 Task: Add "Move Card To …" Button titled Button0001 to "top" of the list "To Do" to Card Card0001 in Board Board0001 in Development in Trello
Action: Mouse moved to (707, 117)
Screenshot: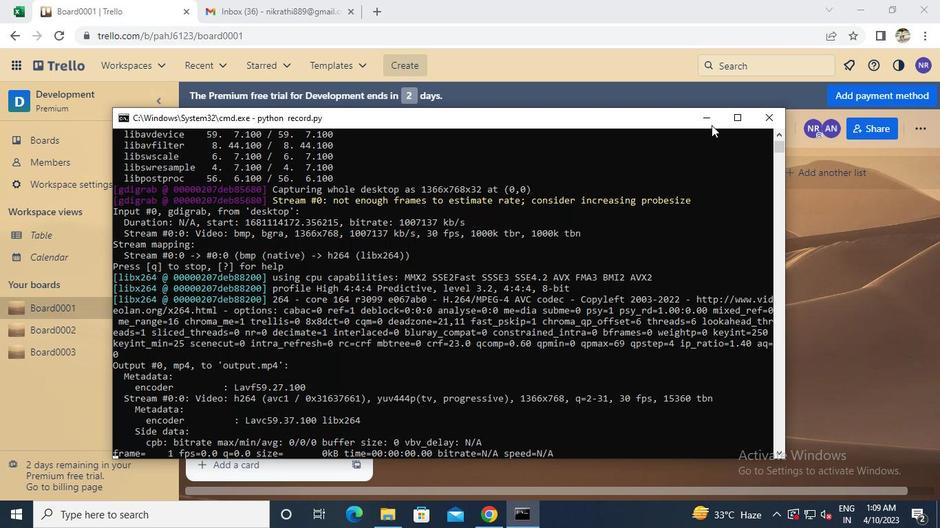 
Action: Mouse pressed left at (707, 117)
Screenshot: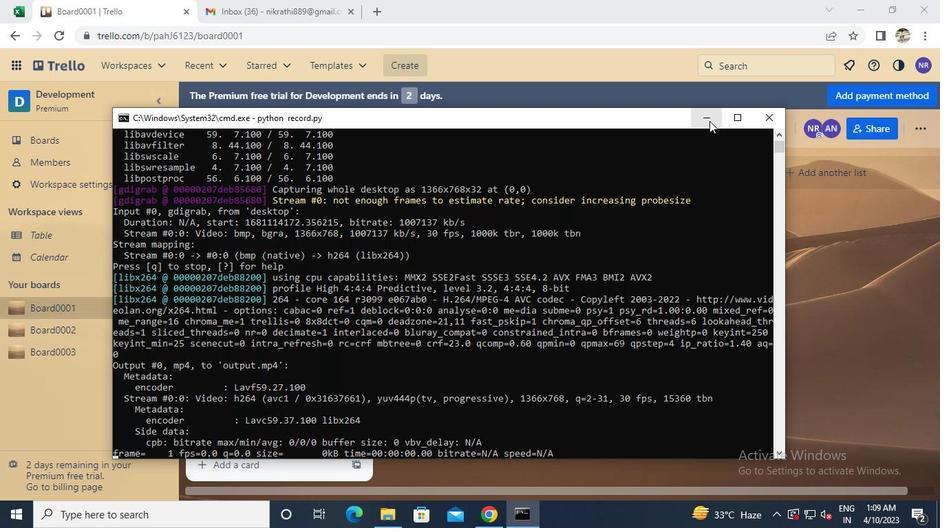 
Action: Mouse moved to (247, 216)
Screenshot: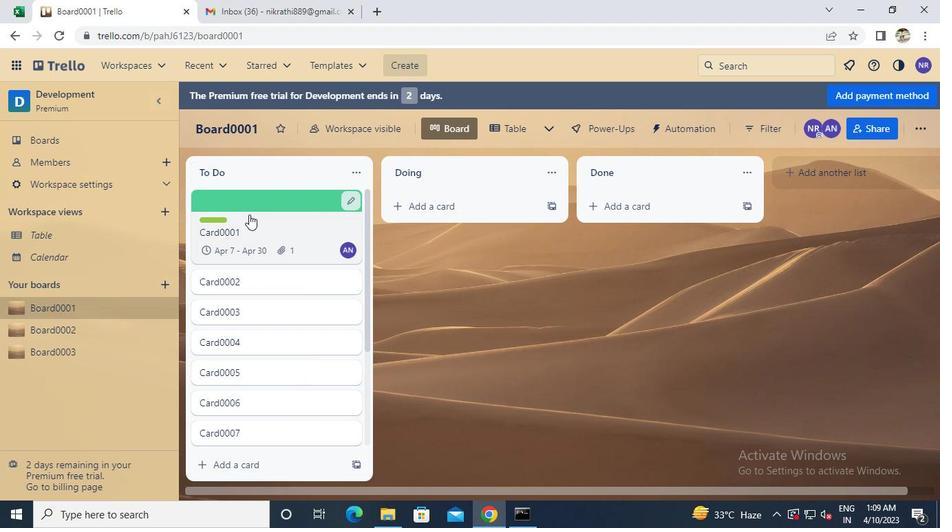 
Action: Mouse pressed left at (247, 216)
Screenshot: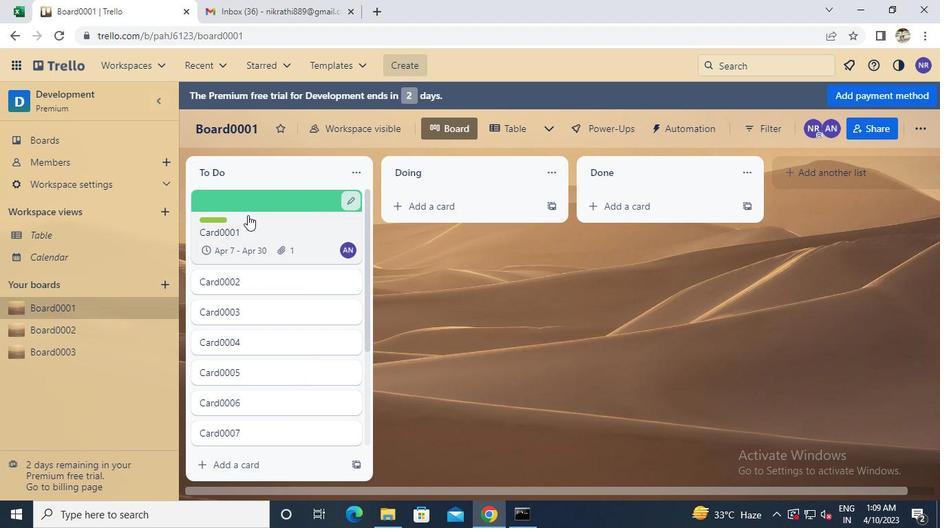 
Action: Mouse moved to (657, 237)
Screenshot: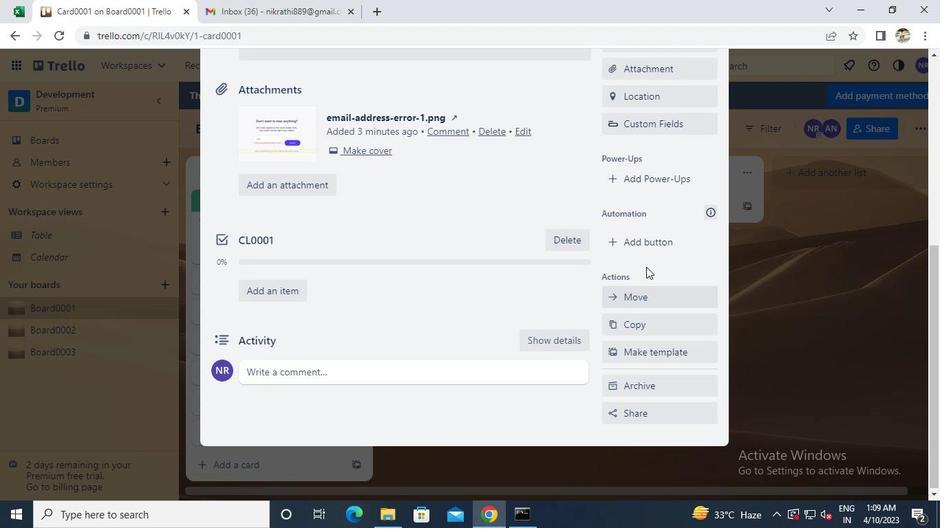 
Action: Mouse pressed left at (657, 237)
Screenshot: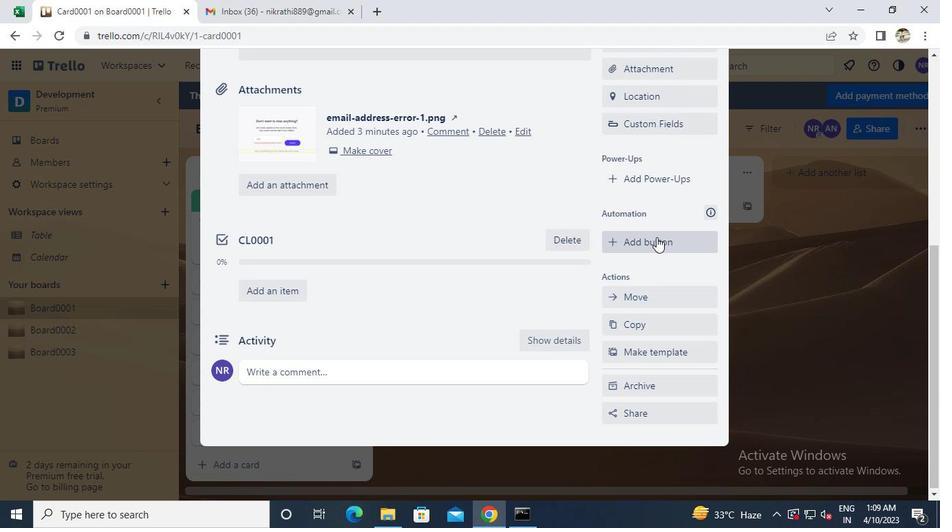 
Action: Mouse moved to (661, 163)
Screenshot: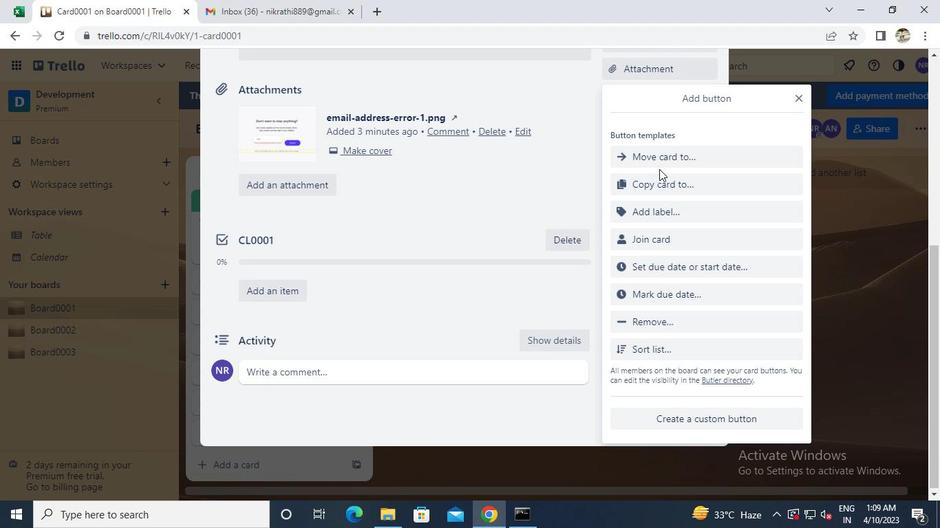 
Action: Mouse pressed left at (661, 163)
Screenshot: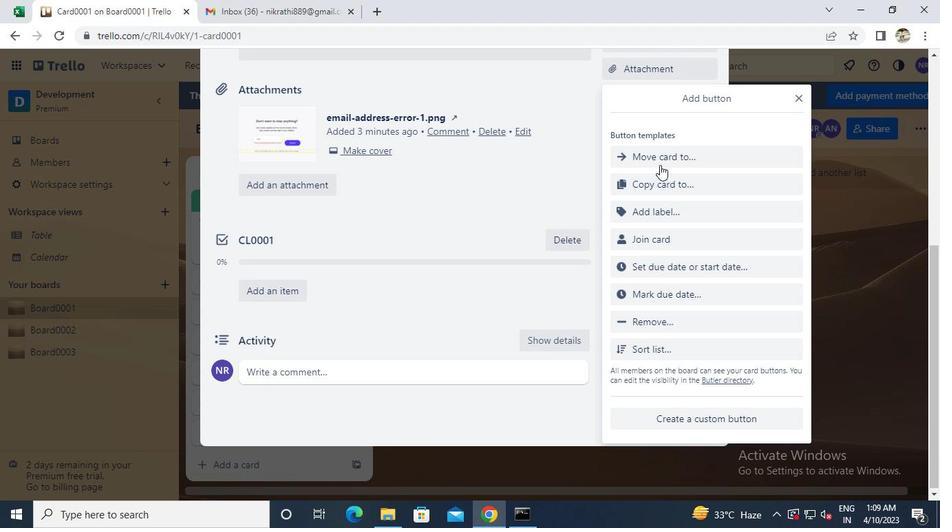 
Action: Mouse moved to (661, 163)
Screenshot: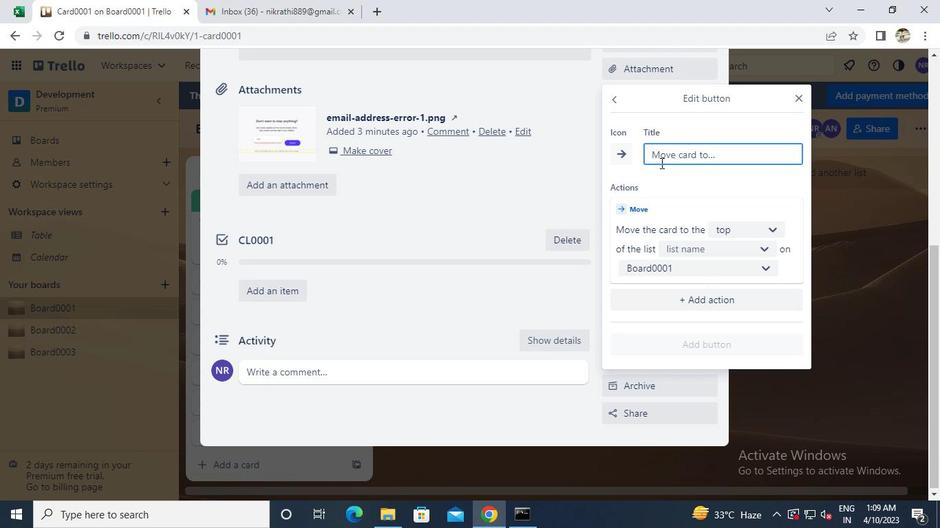 
Action: Keyboard Key.caps_lock
Screenshot: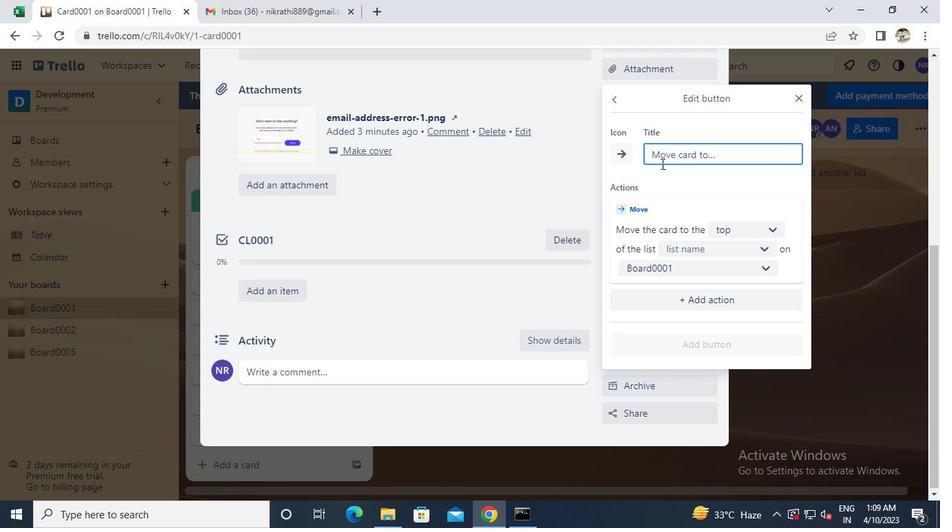
Action: Keyboard b
Screenshot: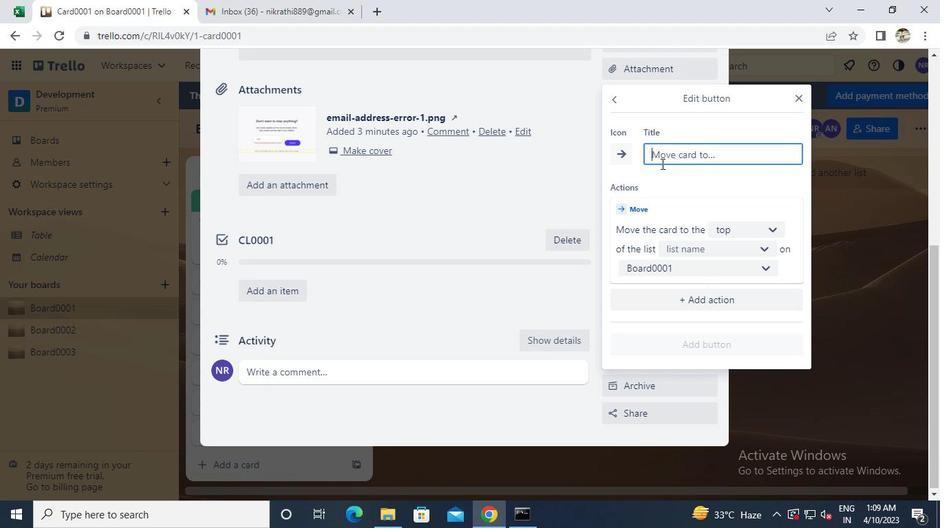 
Action: Keyboard Key.caps_lock
Screenshot: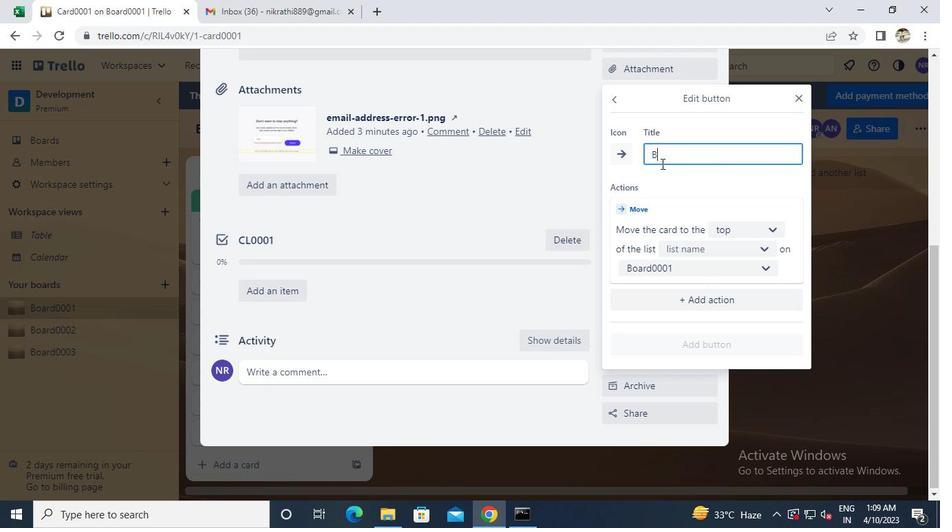 
Action: Keyboard u
Screenshot: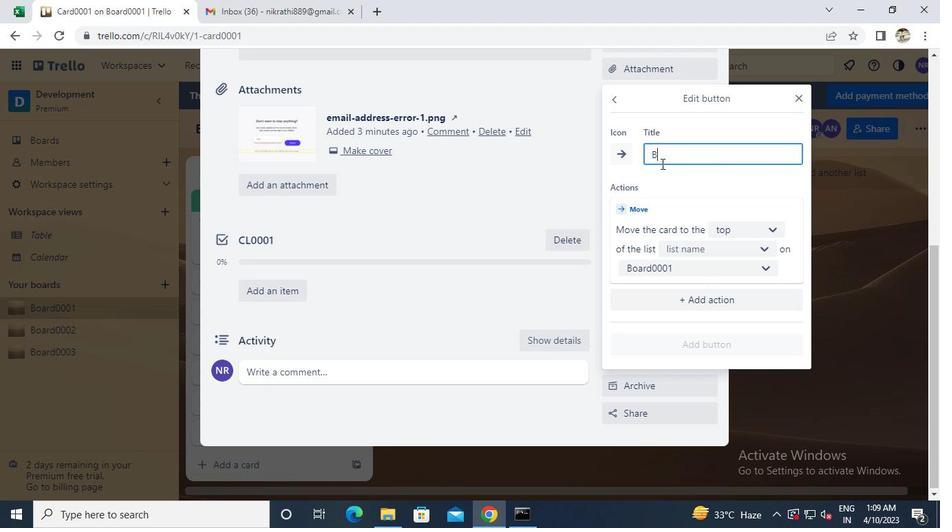 
Action: Keyboard t
Screenshot: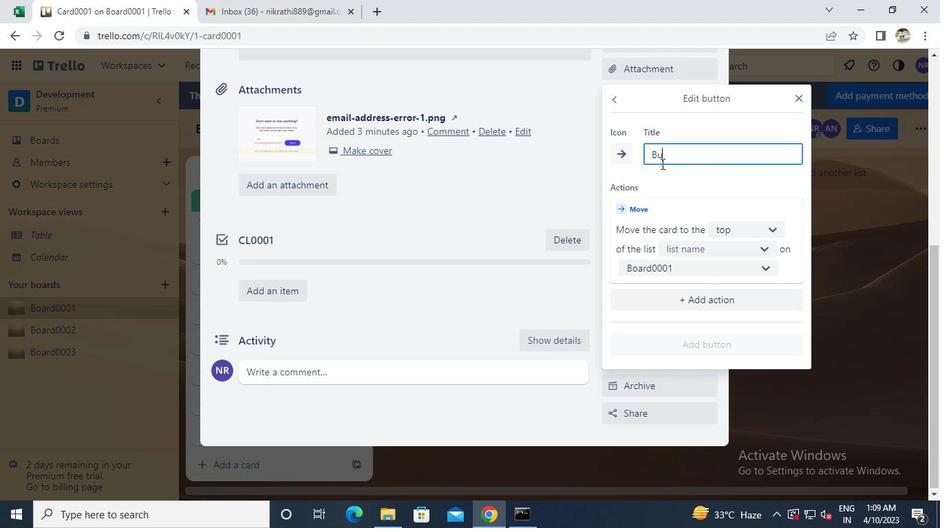 
Action: Keyboard t
Screenshot: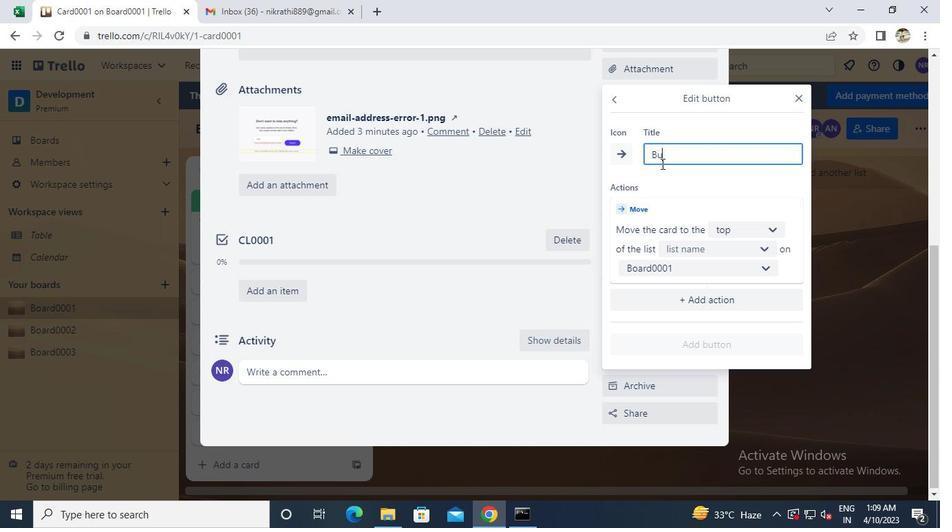 
Action: Keyboard o
Screenshot: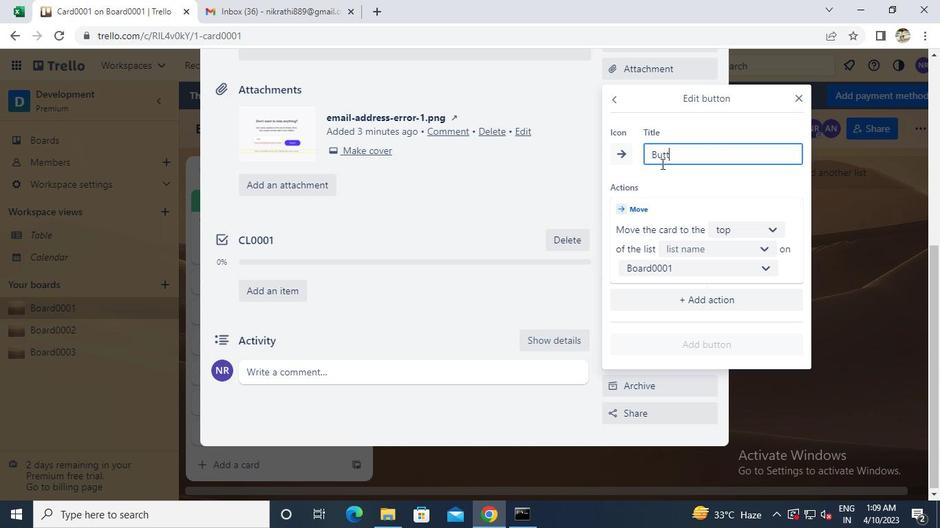 
Action: Keyboard n
Screenshot: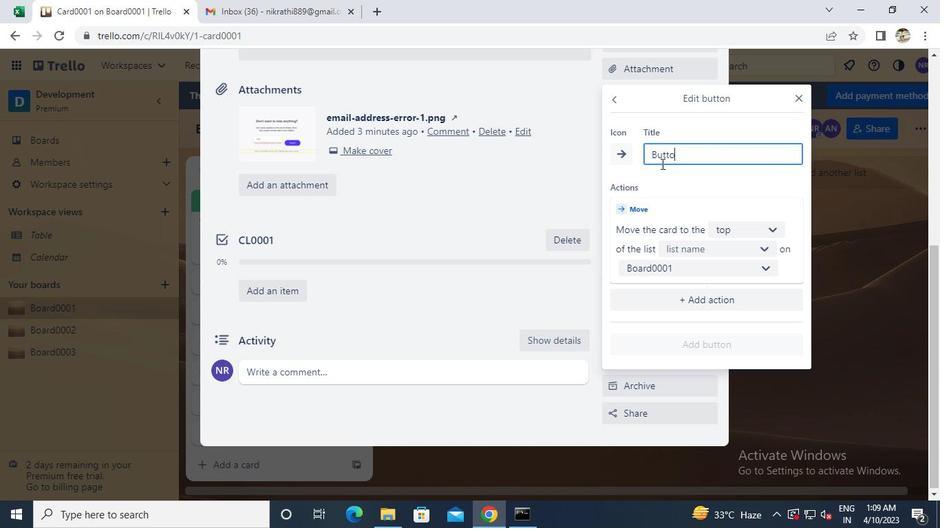
Action: Keyboard 0
Screenshot: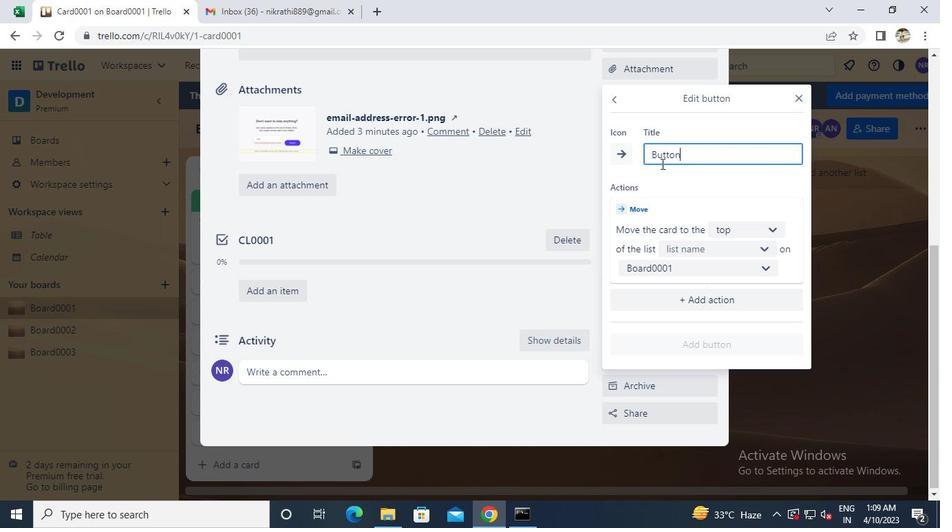 
Action: Keyboard 0
Screenshot: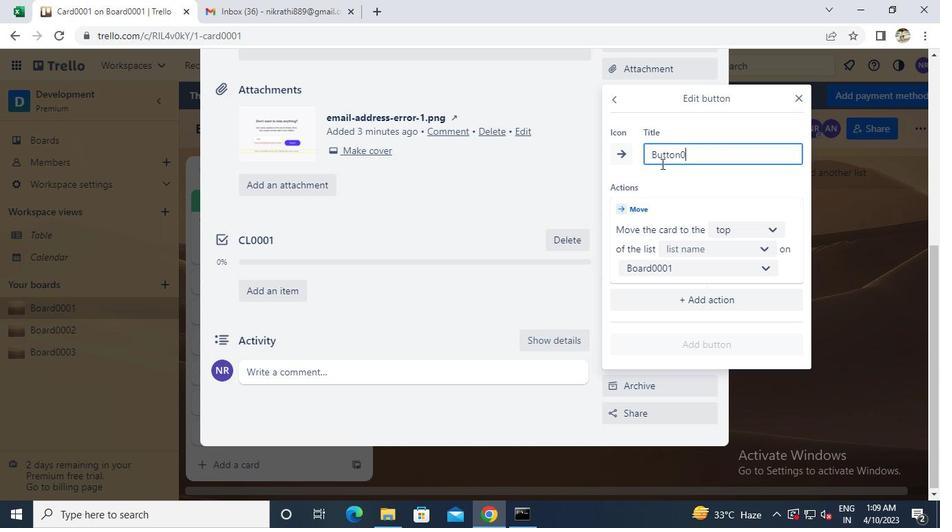 
Action: Keyboard 0
Screenshot: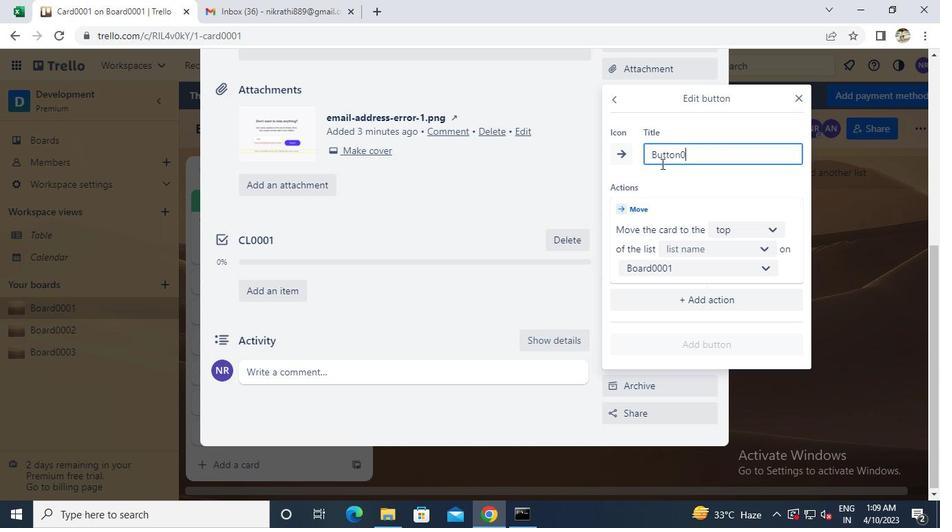 
Action: Keyboard 1
Screenshot: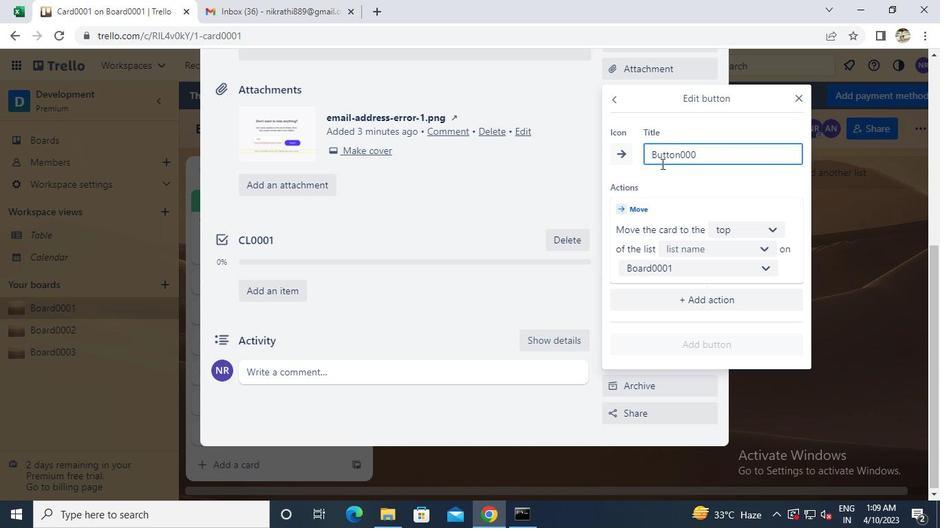 
Action: Mouse moved to (701, 249)
Screenshot: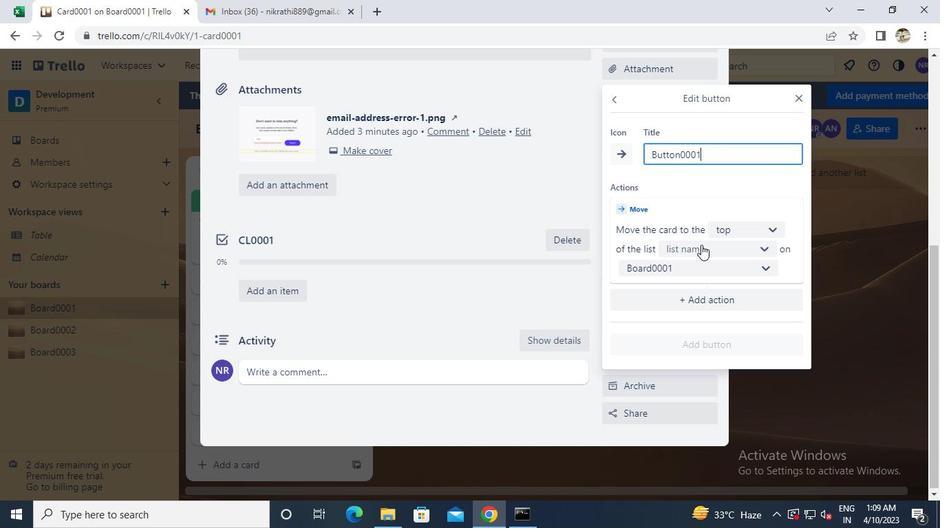 
Action: Mouse pressed left at (701, 249)
Screenshot: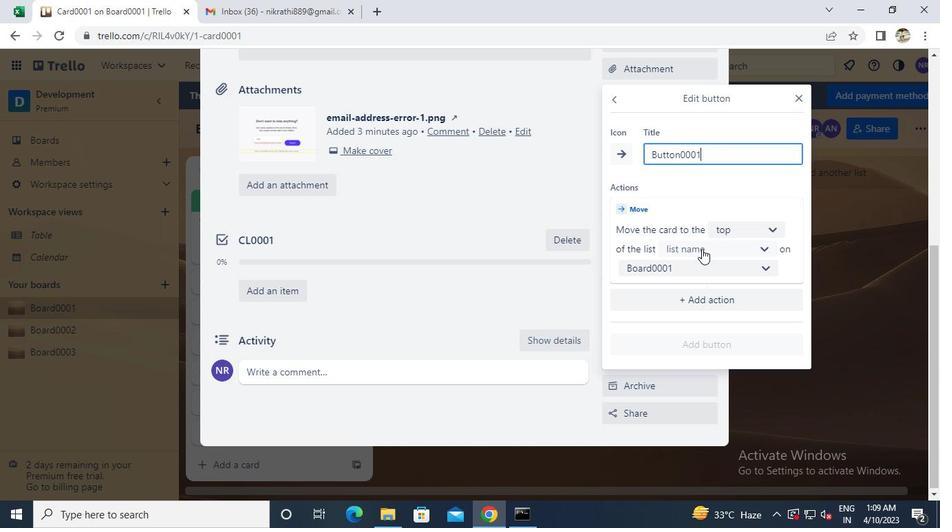 
Action: Mouse moved to (692, 277)
Screenshot: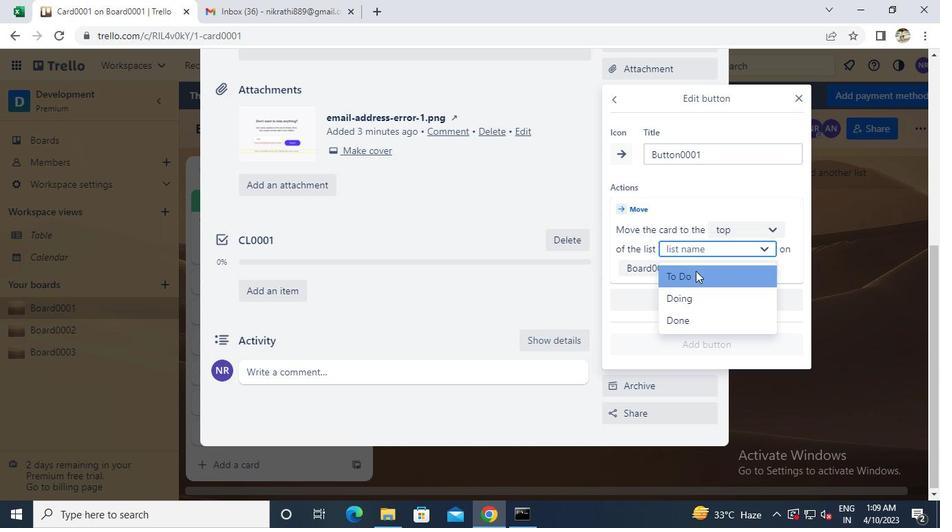 
Action: Mouse pressed left at (692, 277)
Screenshot: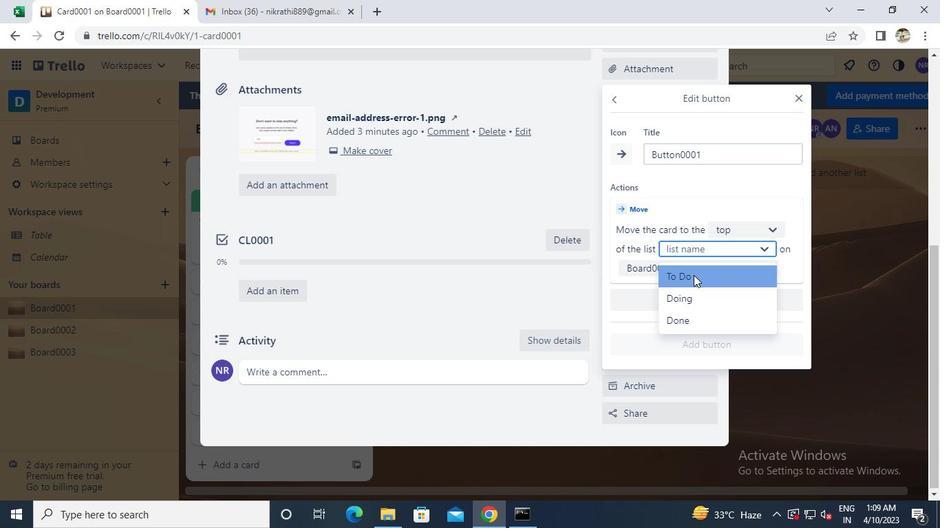 
Action: Mouse moved to (688, 350)
Screenshot: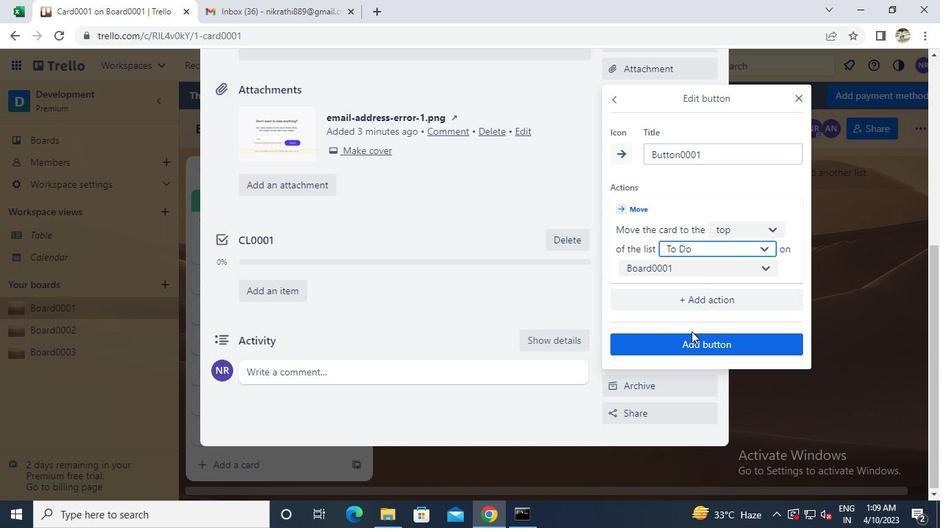 
Action: Mouse pressed left at (688, 350)
Screenshot: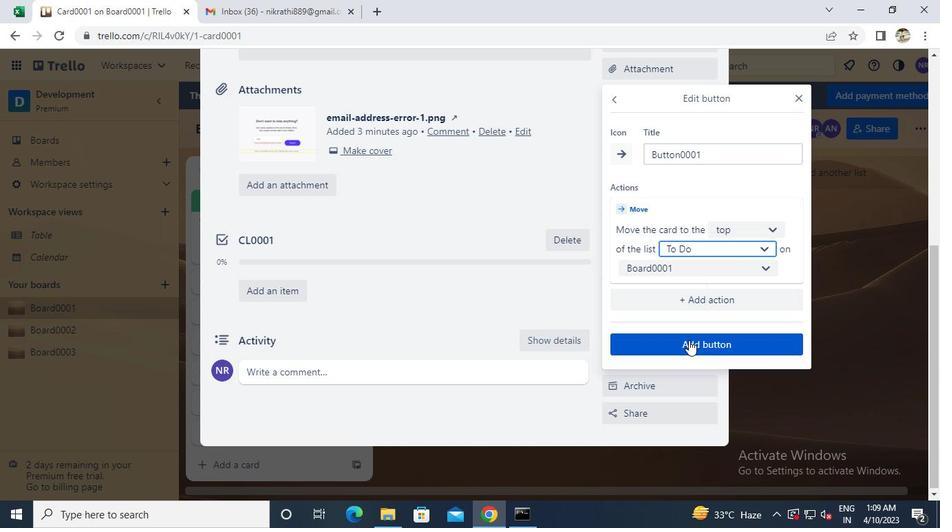
Action: Mouse moved to (712, 97)
Screenshot: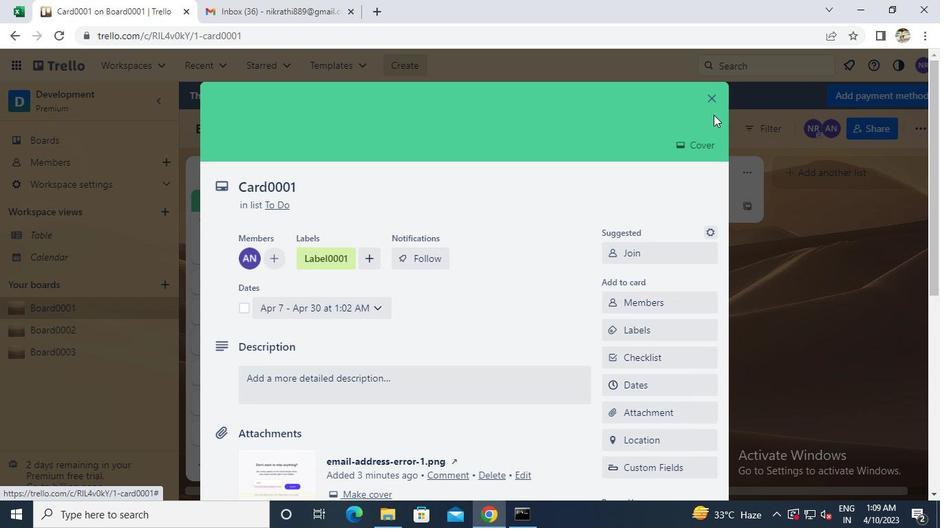 
Action: Mouse pressed left at (712, 97)
Screenshot: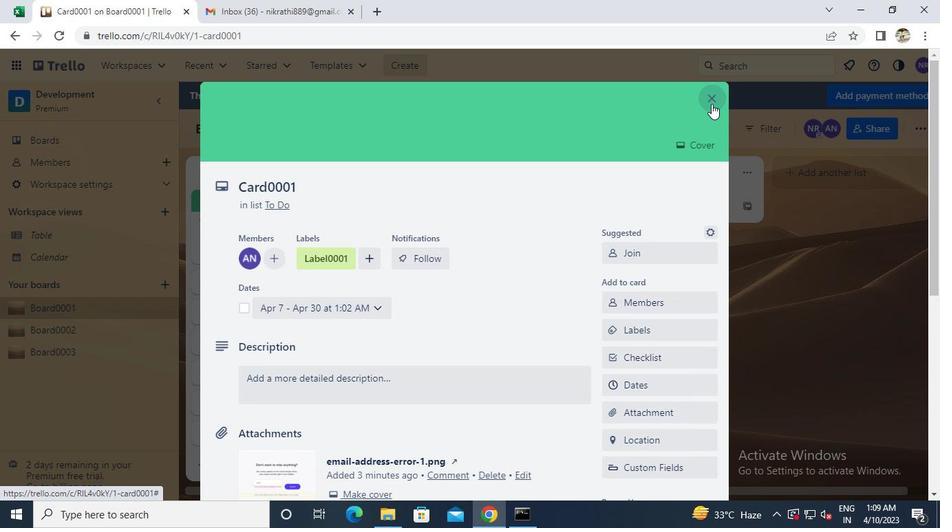 
Action: Mouse moved to (522, 510)
Screenshot: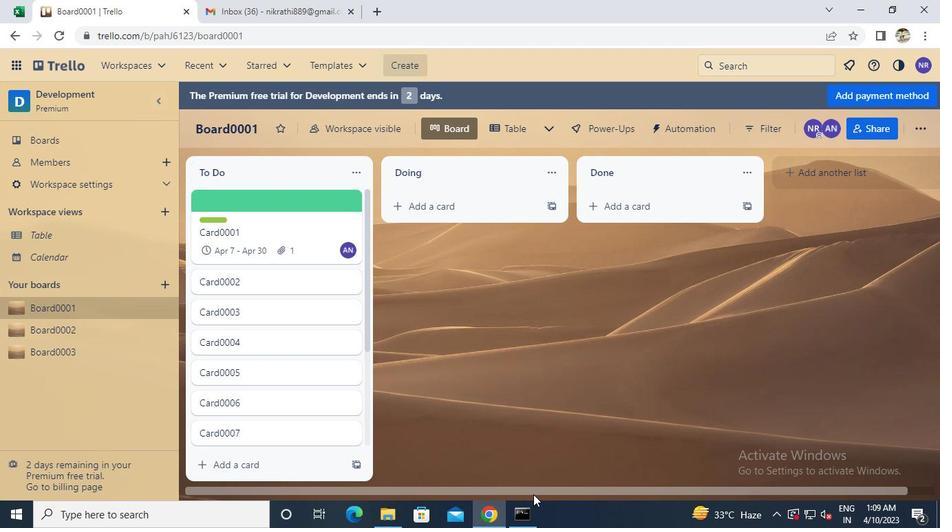 
Action: Mouse pressed left at (522, 510)
Screenshot: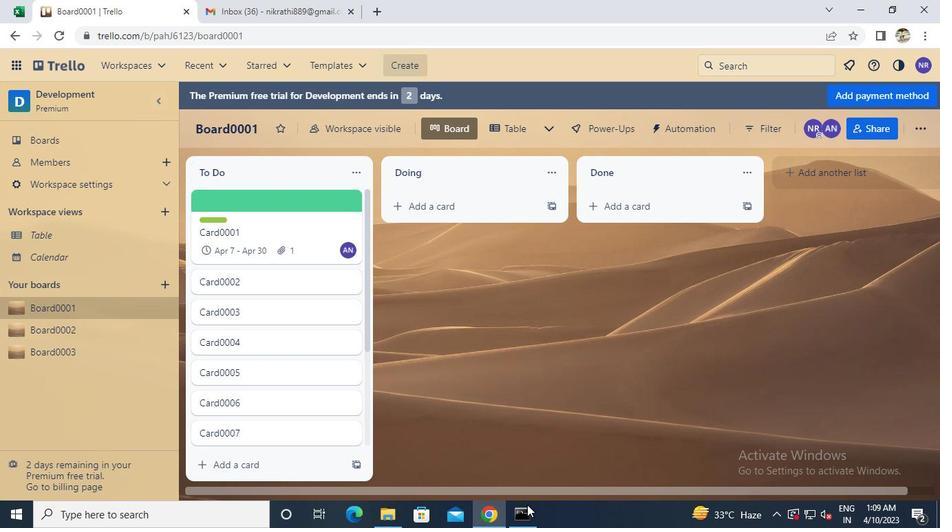 
Action: Mouse moved to (767, 119)
Screenshot: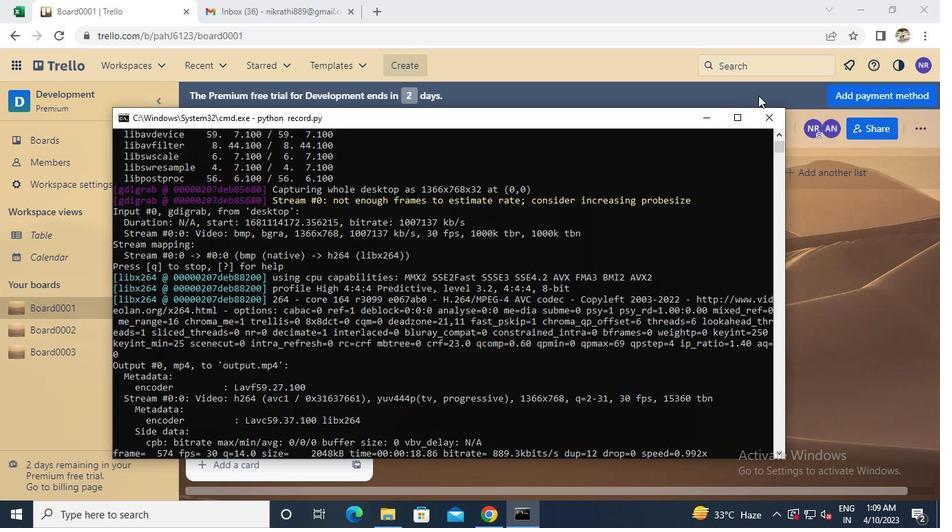 
Action: Mouse pressed left at (767, 119)
Screenshot: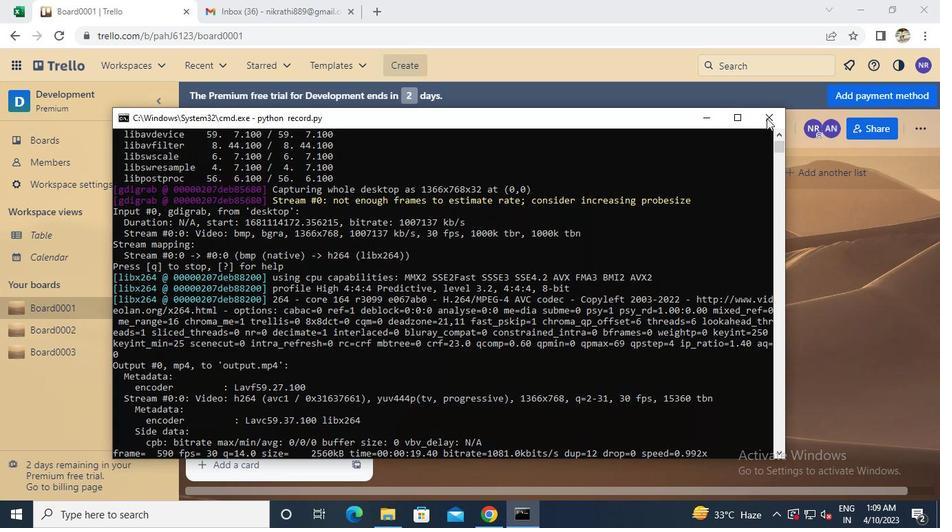 
